 Task: Use the formula "RANK" in spreadsheet "Project portfolio".
Action: Mouse moved to (602, 289)
Screenshot: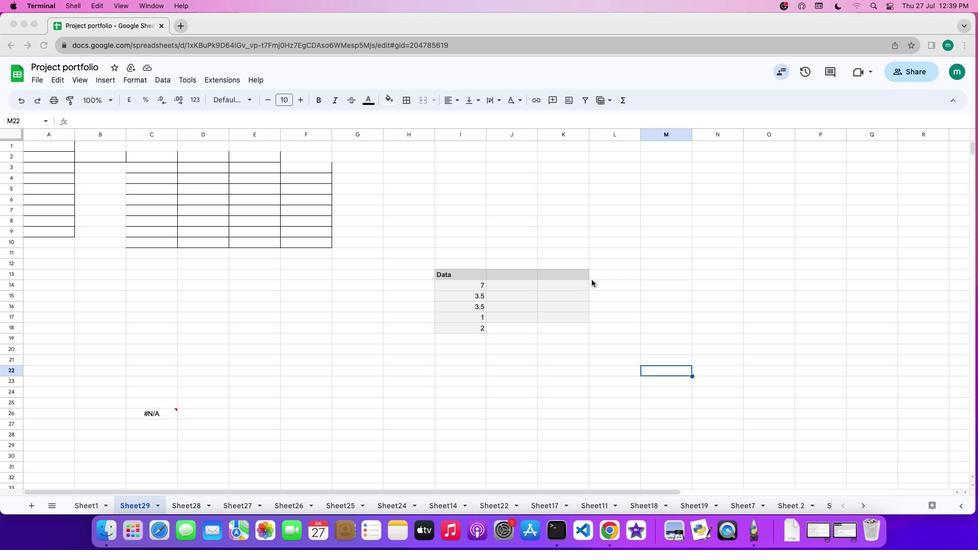 
Action: Mouse pressed left at (602, 289)
Screenshot: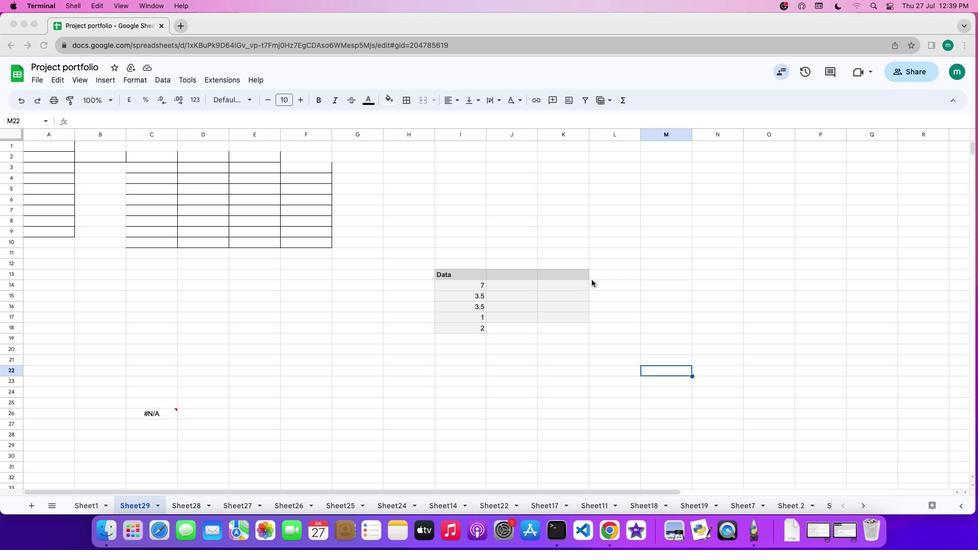 
Action: Mouse moved to (630, 108)
Screenshot: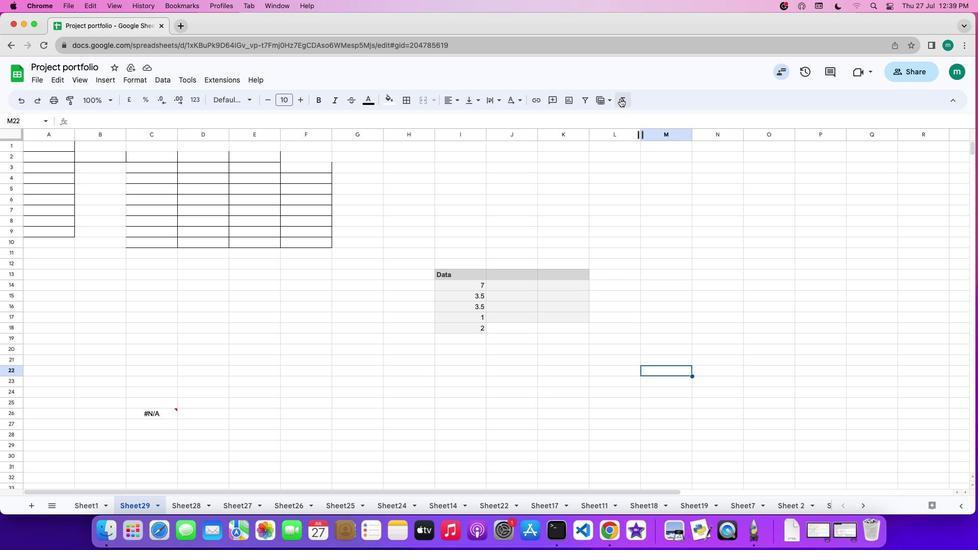 
Action: Mouse pressed left at (630, 108)
Screenshot: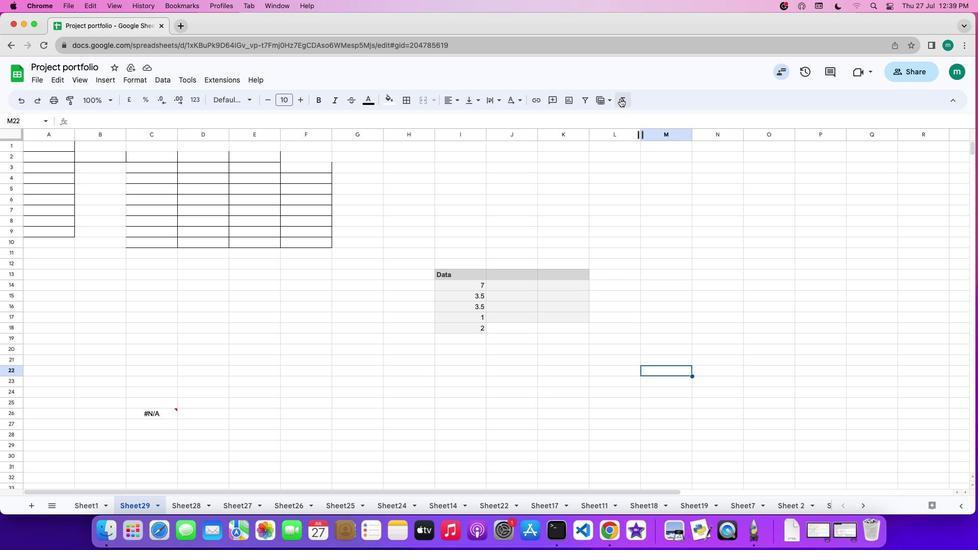 
Action: Mouse moved to (777, 350)
Screenshot: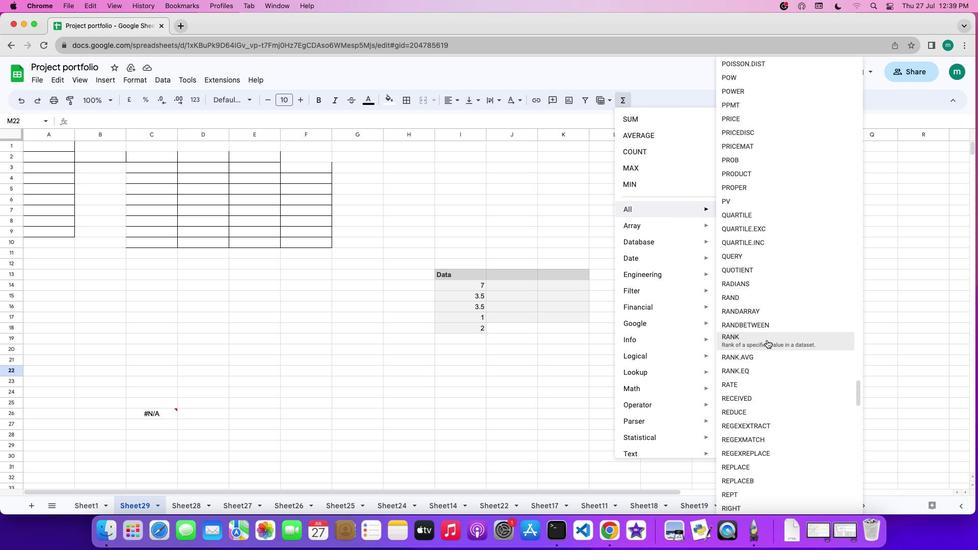 
Action: Mouse pressed left at (777, 350)
Screenshot: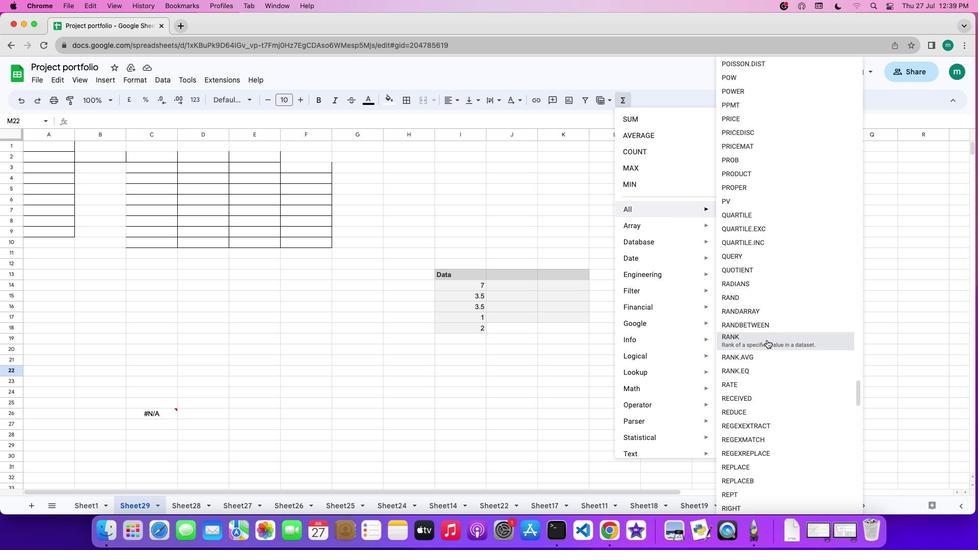 
Action: Mouse moved to (490, 302)
Screenshot: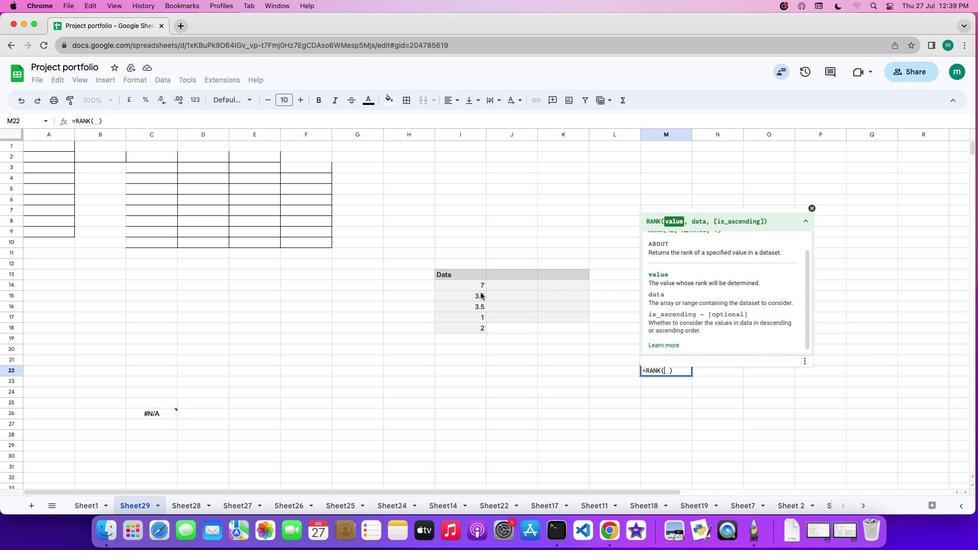 
Action: Mouse pressed left at (490, 302)
Screenshot: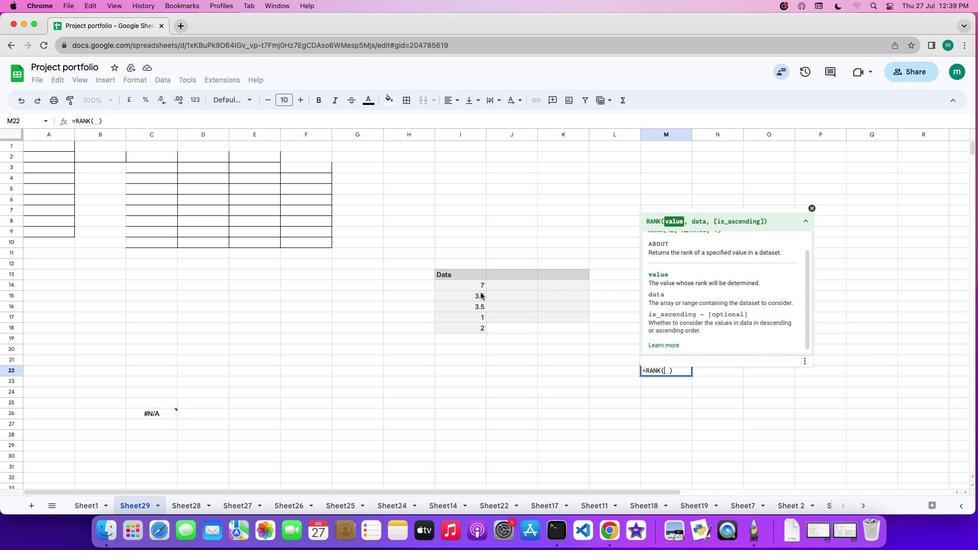 
Action: Mouse moved to (550, 319)
Screenshot: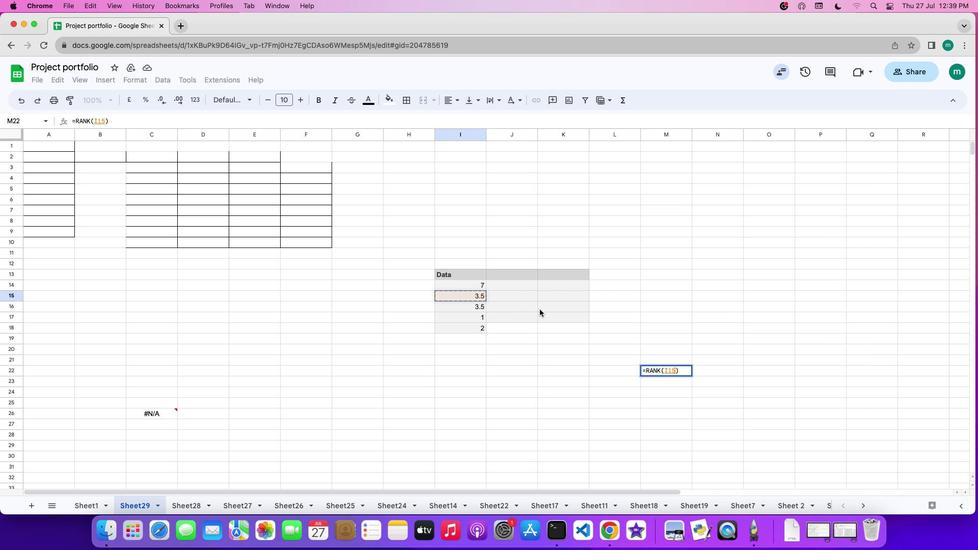 
Action: Key pressed ','
Screenshot: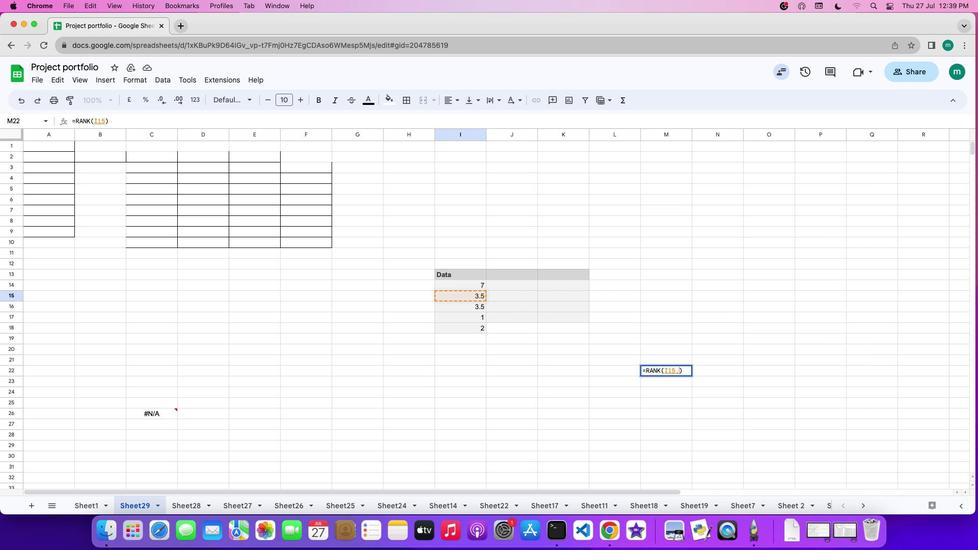 
Action: Mouse moved to (484, 292)
Screenshot: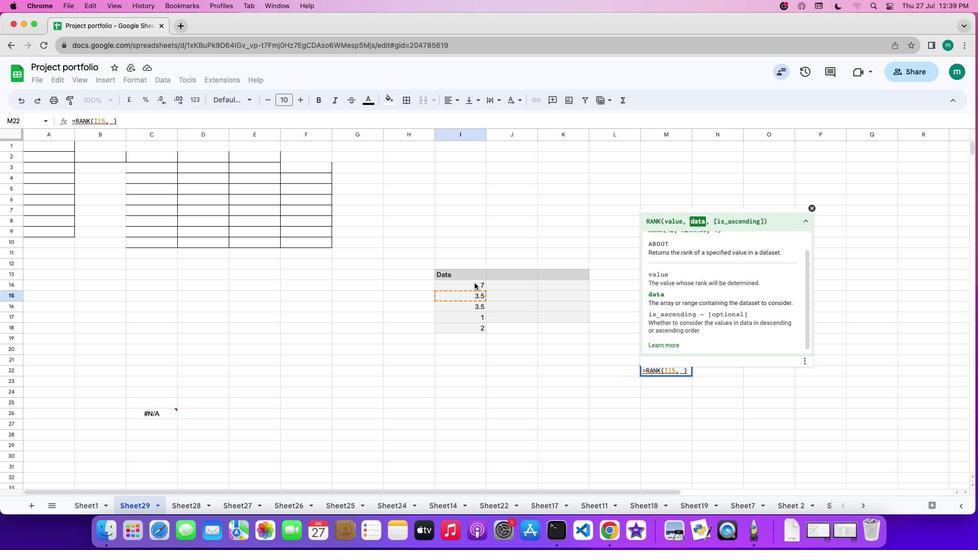 
Action: Mouse pressed left at (484, 292)
Screenshot: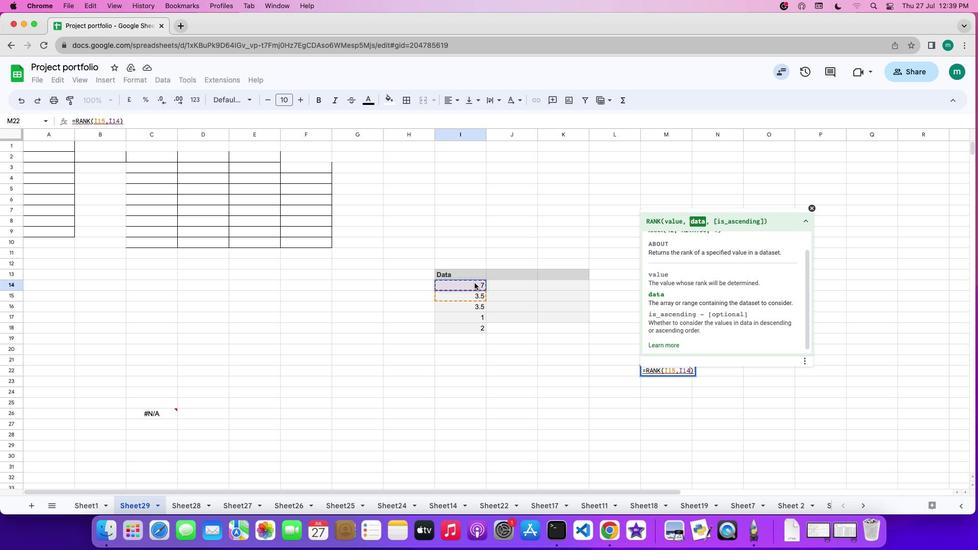 
Action: Mouse moved to (481, 340)
Screenshot: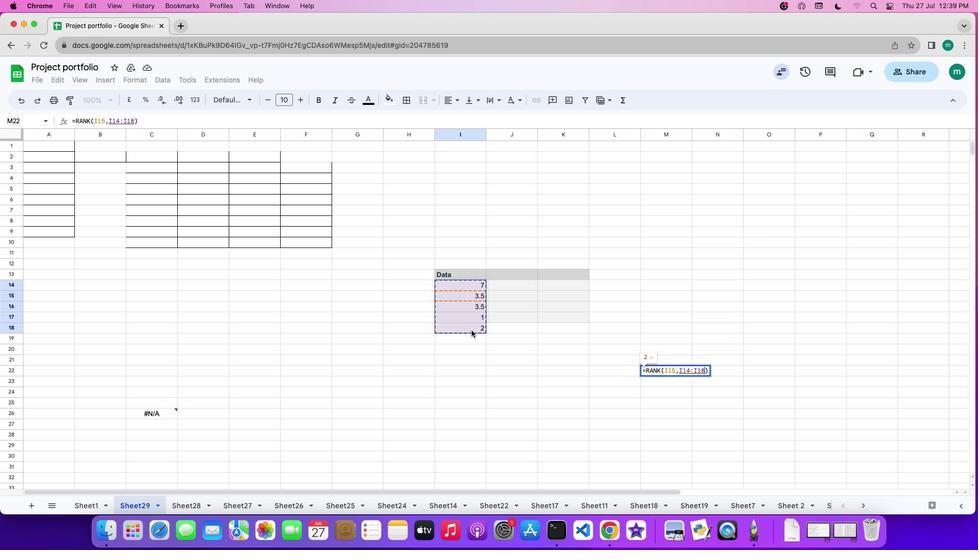 
Action: Key pressed ',''1''\x03'
Screenshot: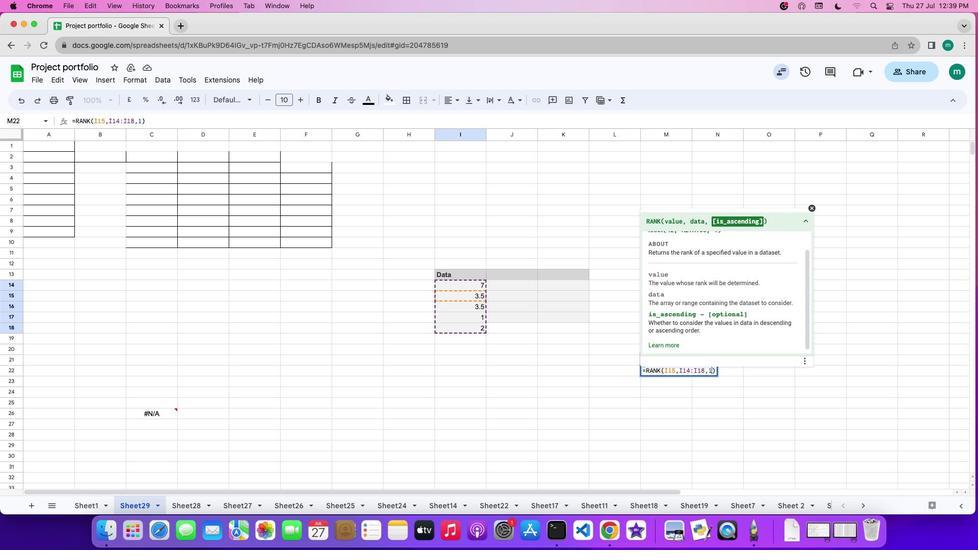 
